 Task: Check about this profile.
Action: Mouse moved to (421, 334)
Screenshot: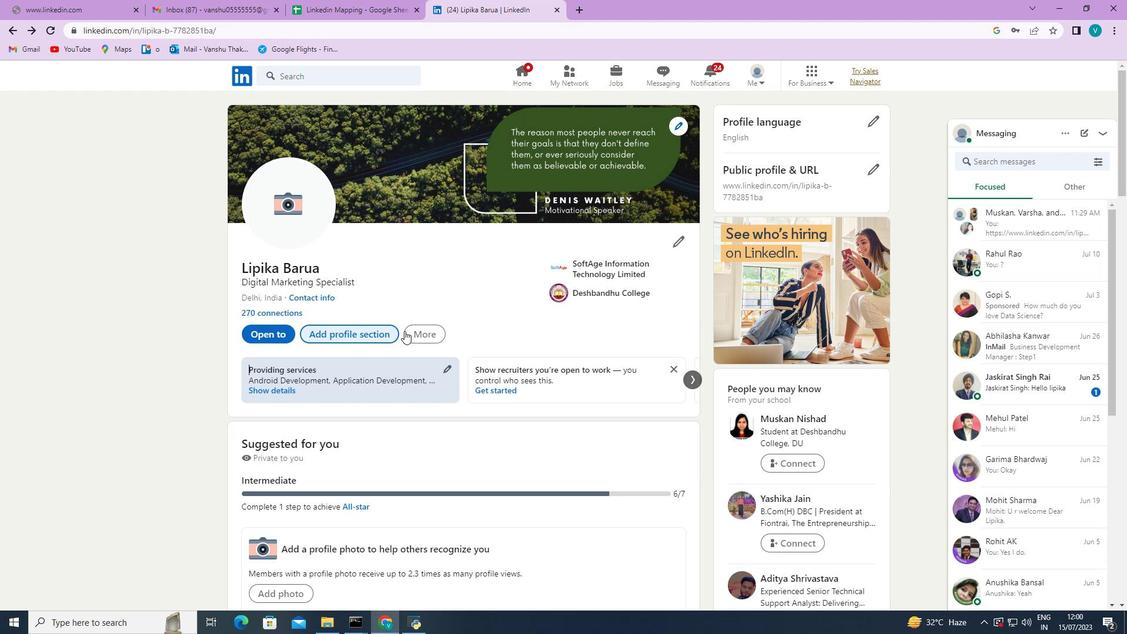 
Action: Mouse pressed left at (421, 334)
Screenshot: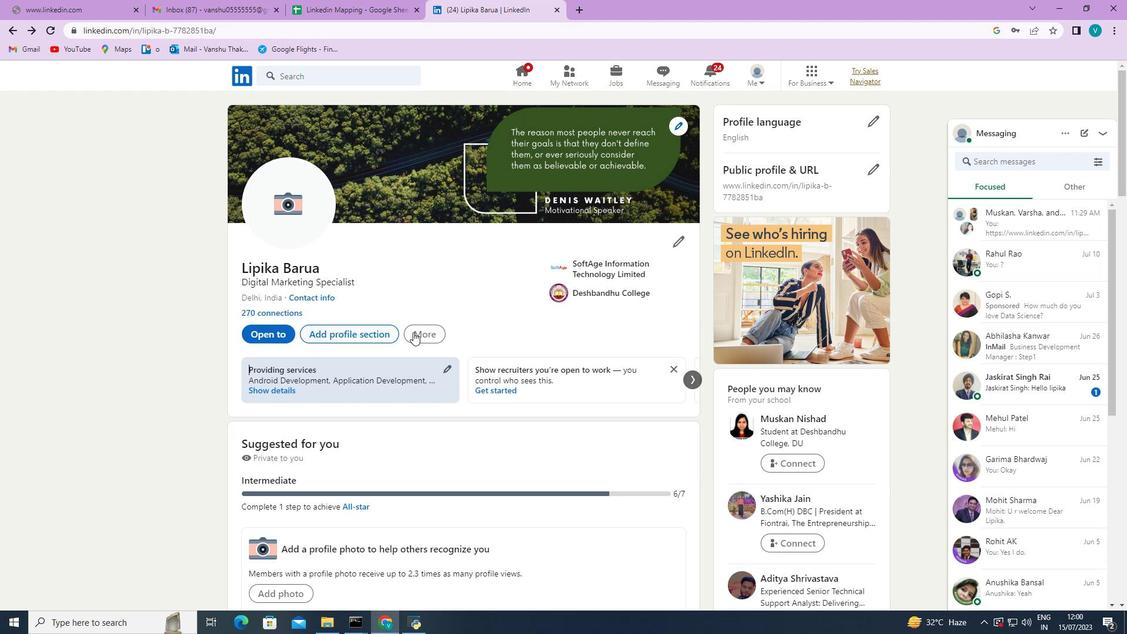 
Action: Mouse moved to (455, 427)
Screenshot: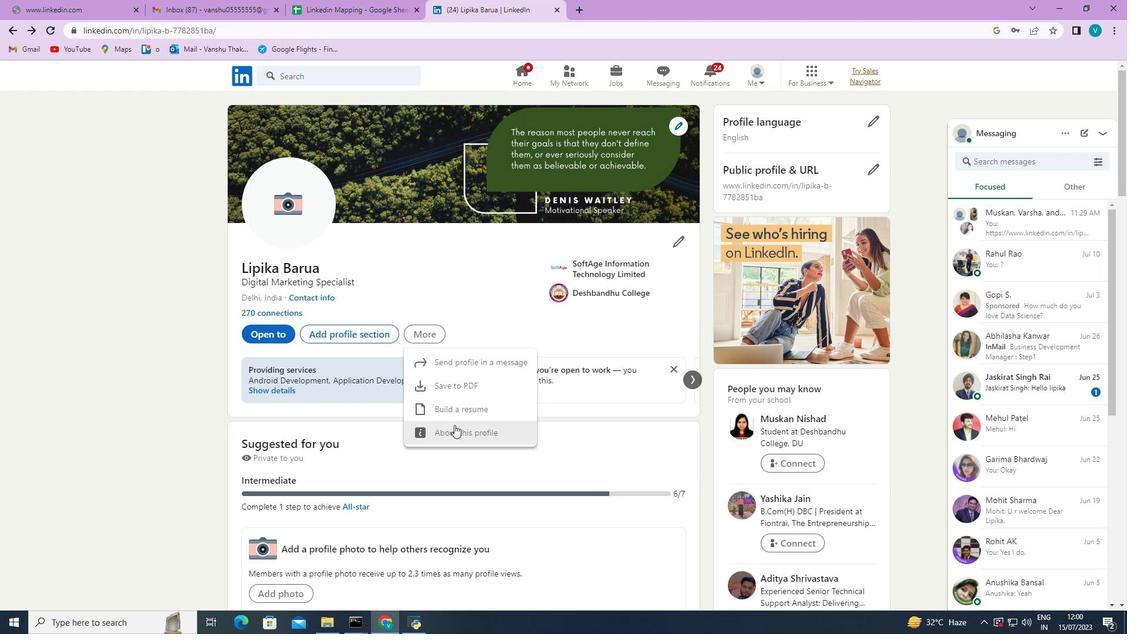
Action: Mouse pressed left at (455, 427)
Screenshot: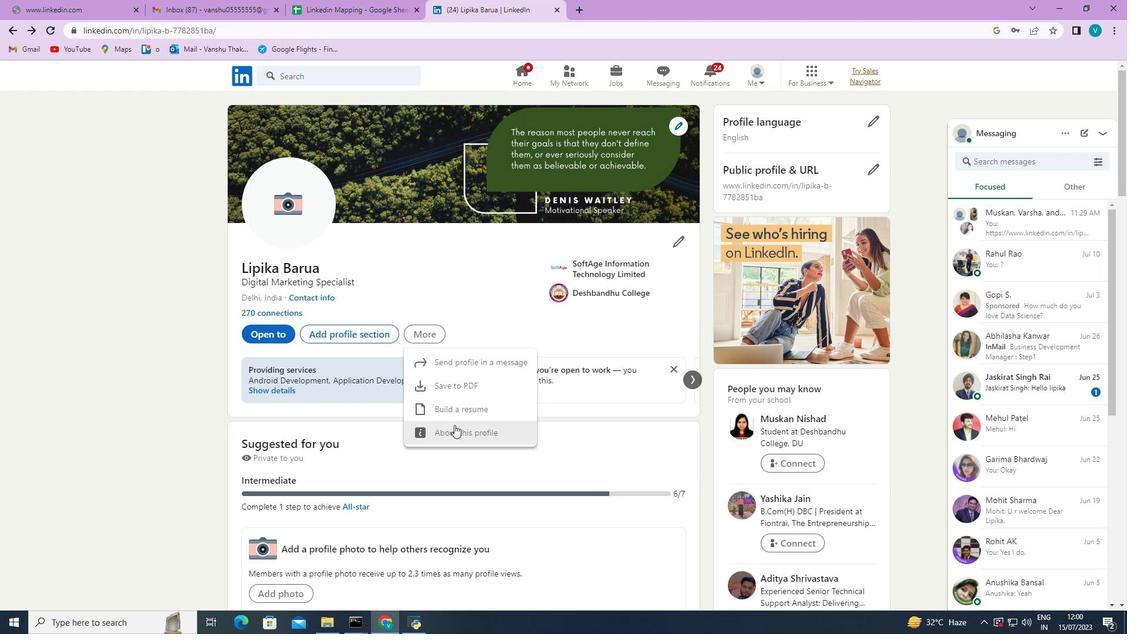 
Action: Mouse moved to (703, 256)
Screenshot: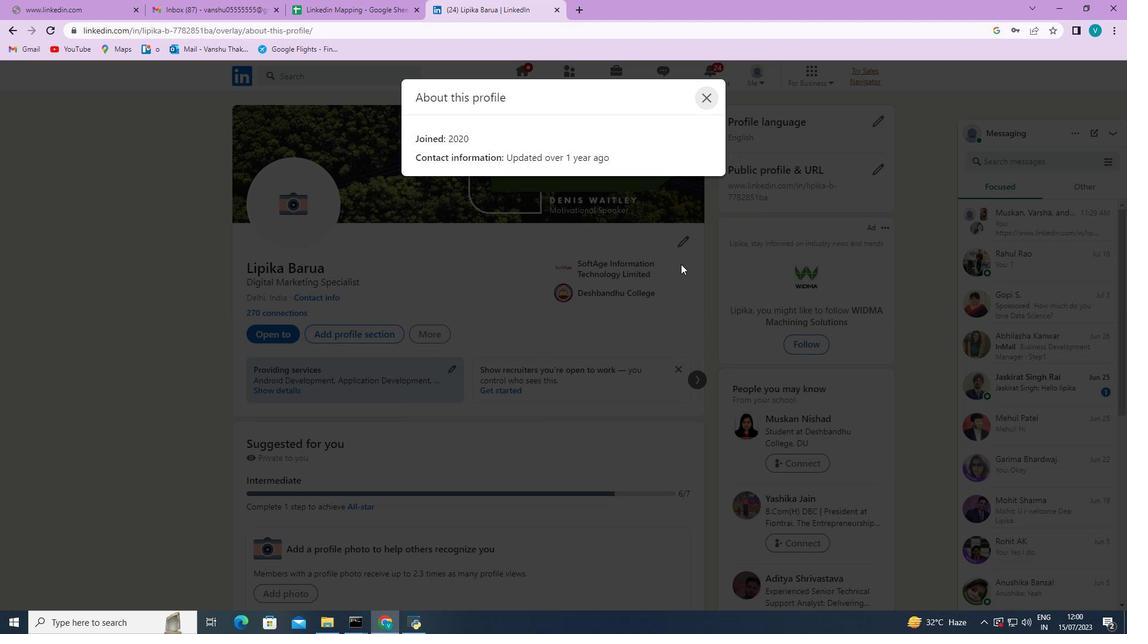 
